 Task: Add Member Faheem Ahmad to Card Card0006 in Board Board0002 in Development in Trello
Action: Mouse moved to (723, 120)
Screenshot: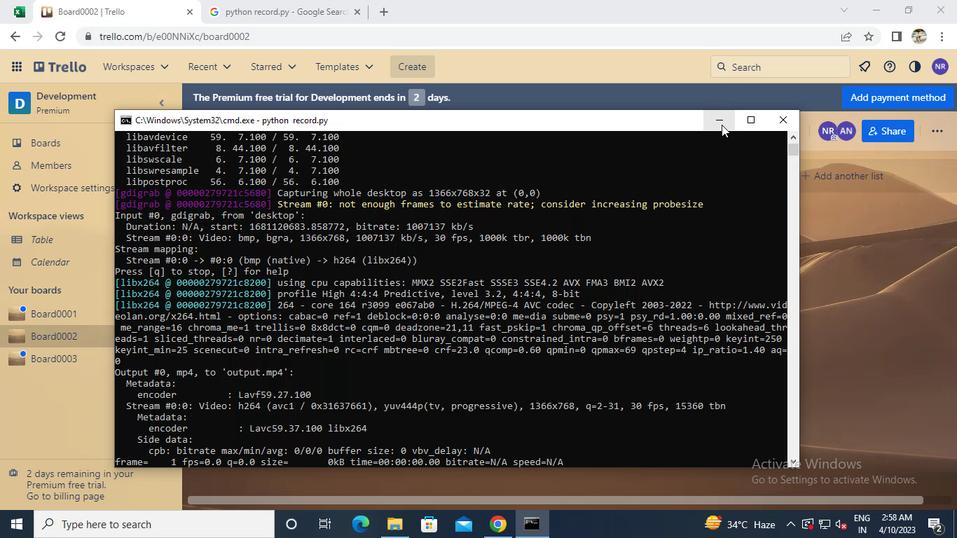 
Action: Mouse pressed left at (723, 120)
Screenshot: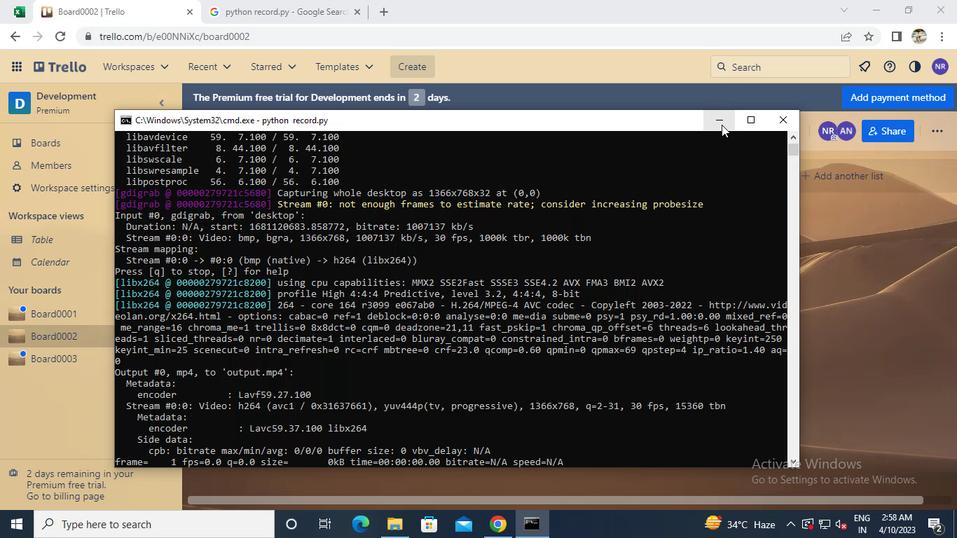
Action: Mouse moved to (266, 317)
Screenshot: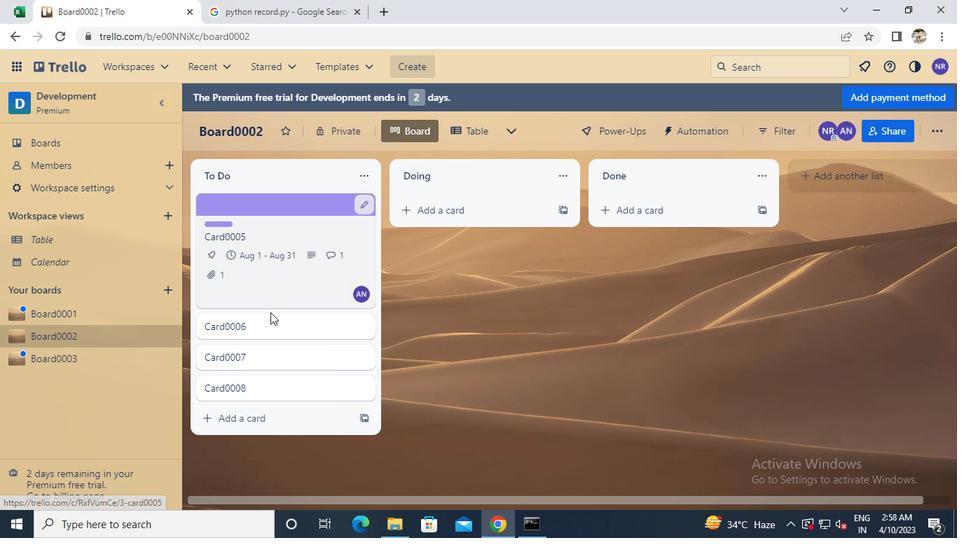 
Action: Mouse pressed left at (266, 317)
Screenshot: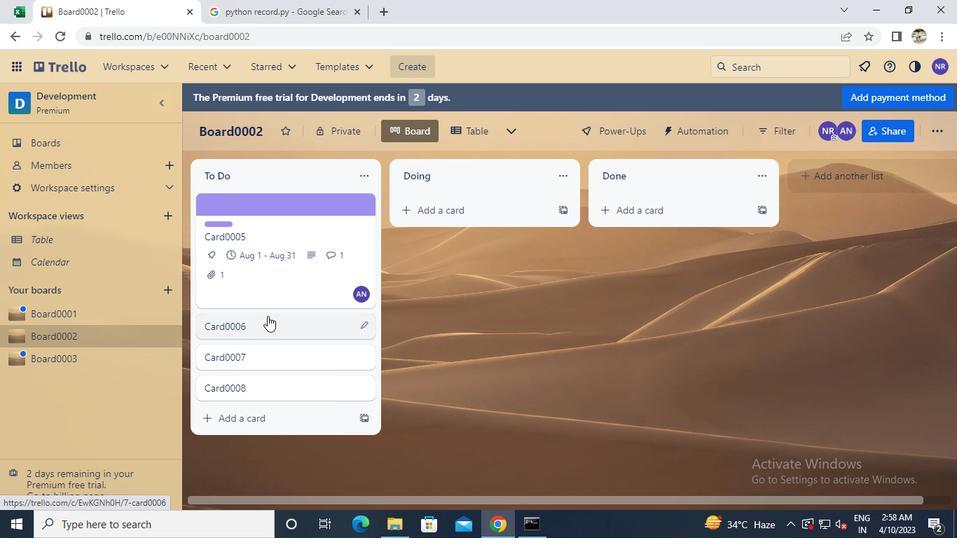 
Action: Mouse moved to (636, 223)
Screenshot: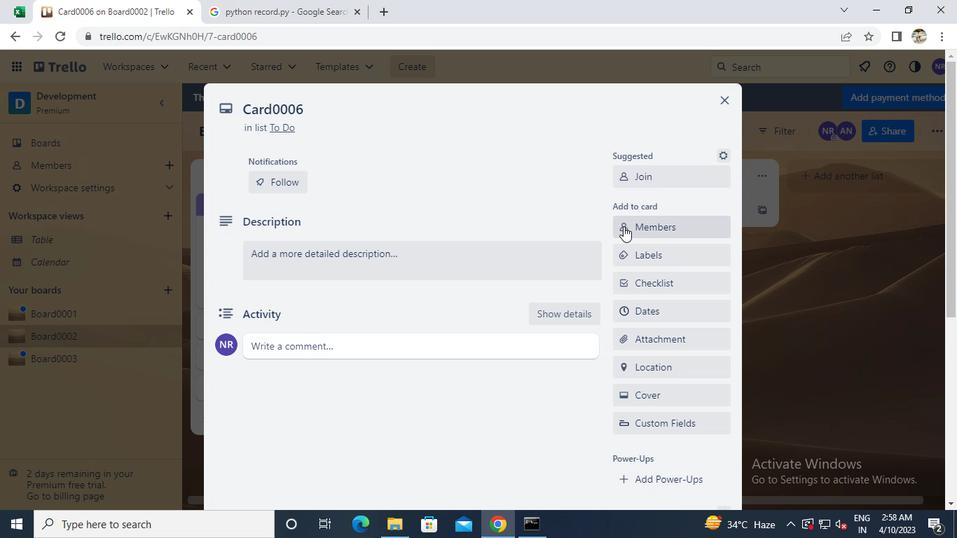 
Action: Mouse pressed left at (636, 223)
Screenshot: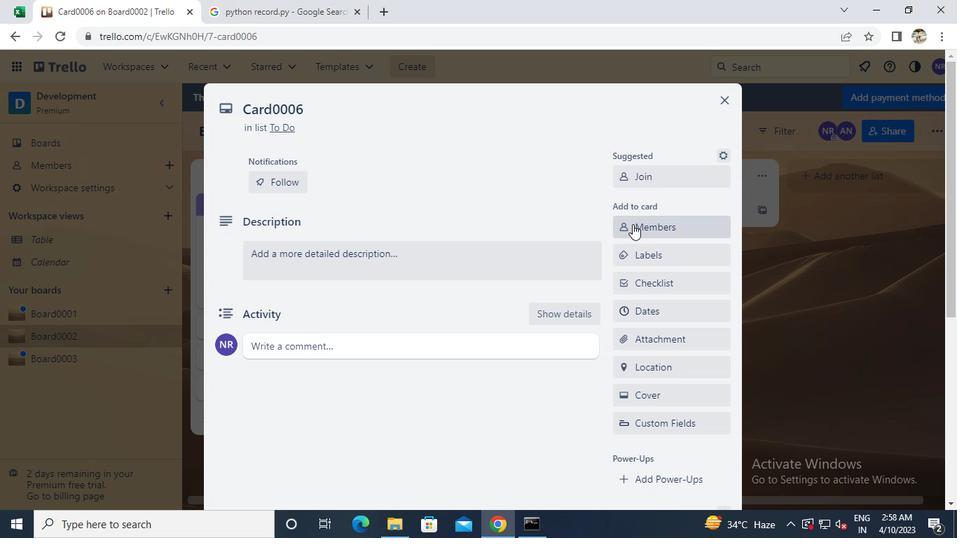
Action: Keyboard f
Screenshot: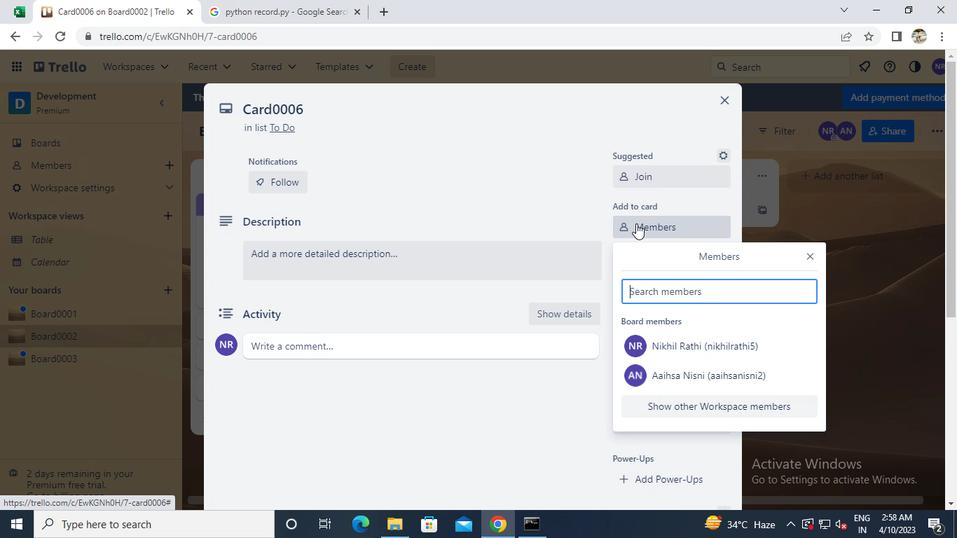 
Action: Mouse moved to (675, 418)
Screenshot: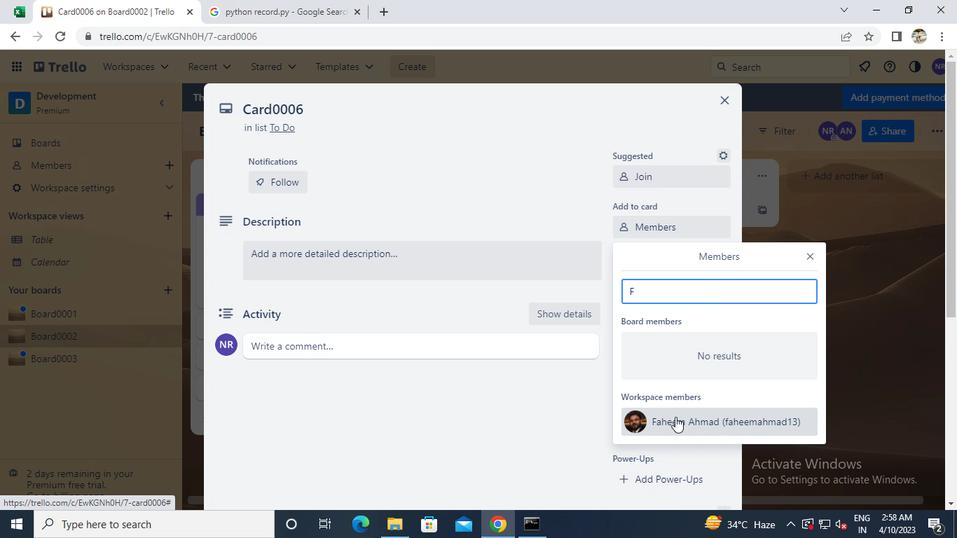 
Action: Mouse pressed left at (675, 418)
Screenshot: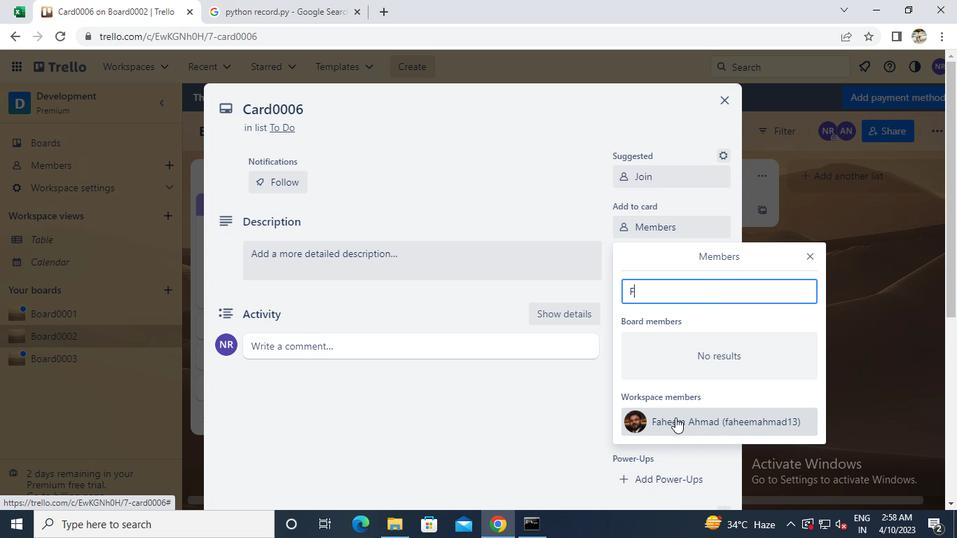 
Action: Mouse moved to (721, 98)
Screenshot: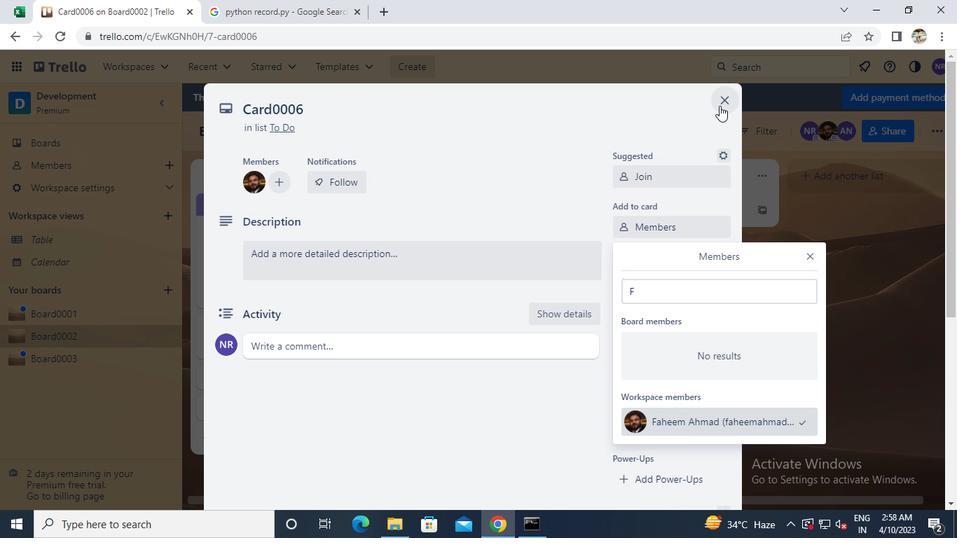 
Action: Mouse pressed left at (721, 98)
Screenshot: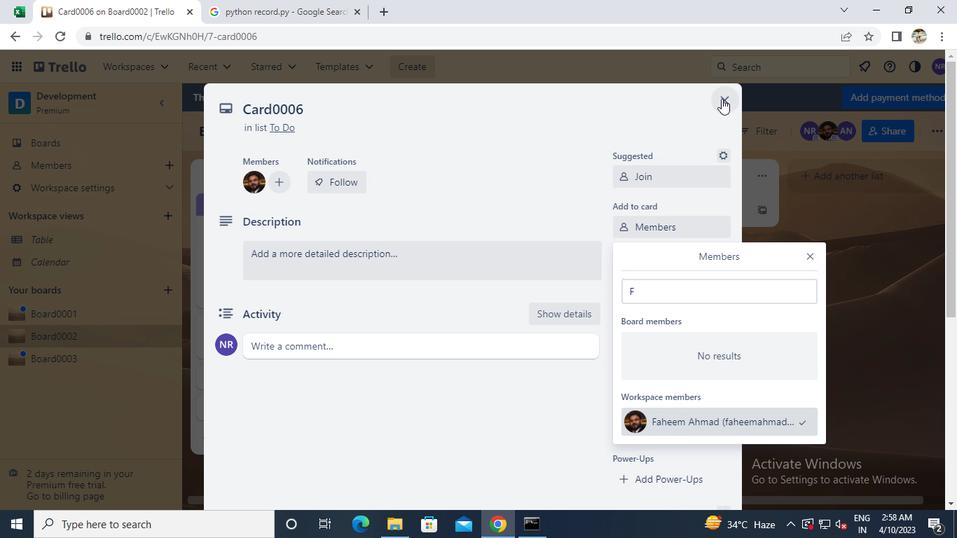 
Action: Mouse moved to (525, 526)
Screenshot: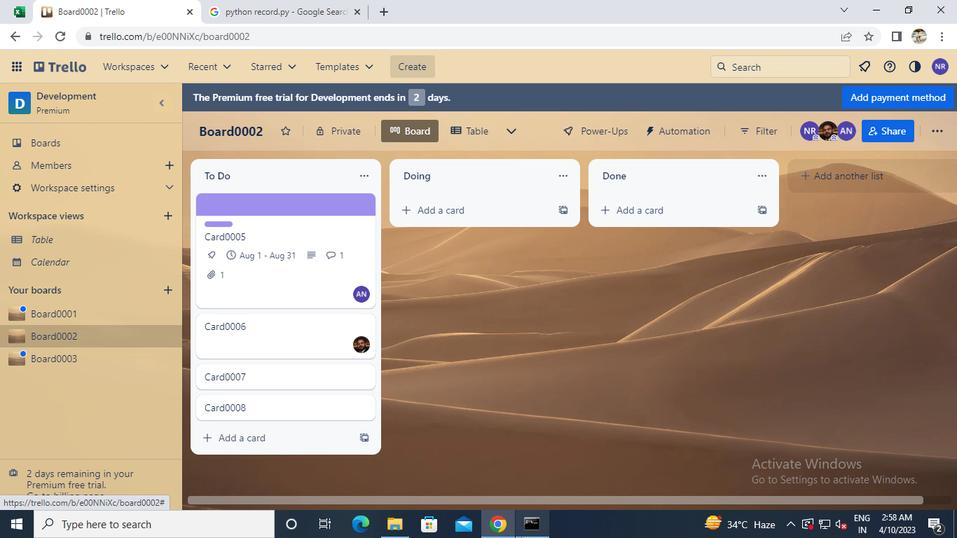 
Action: Mouse pressed left at (525, 526)
Screenshot: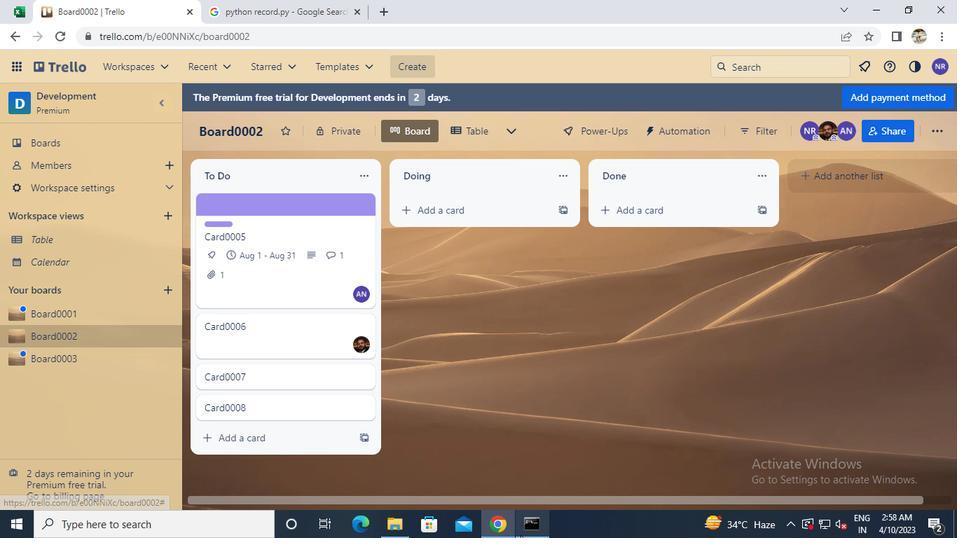 
Action: Mouse moved to (772, 120)
Screenshot: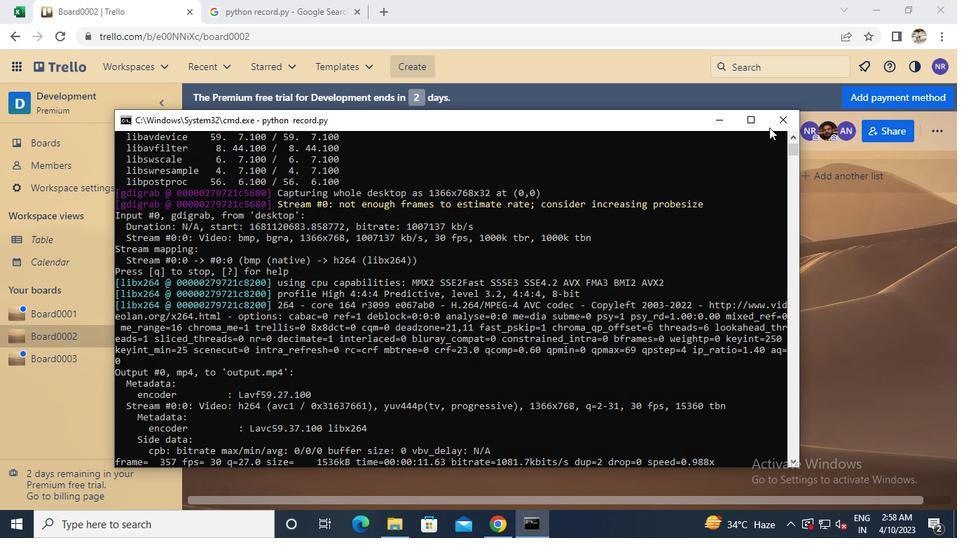 
Action: Mouse pressed left at (772, 120)
Screenshot: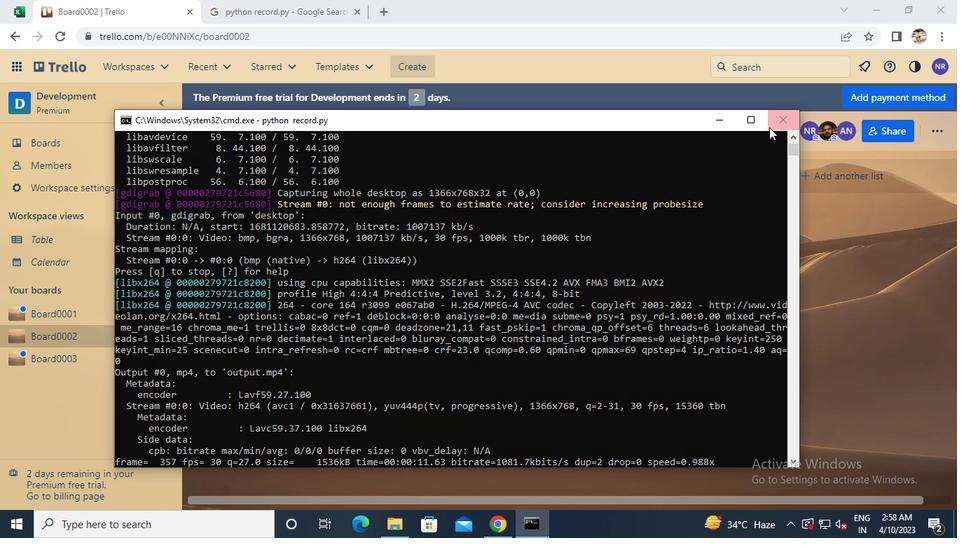 
